 Task: Use the formula "IMSEC" in spreadsheet "Project portfolio".
Action: Mouse moved to (663, 304)
Screenshot: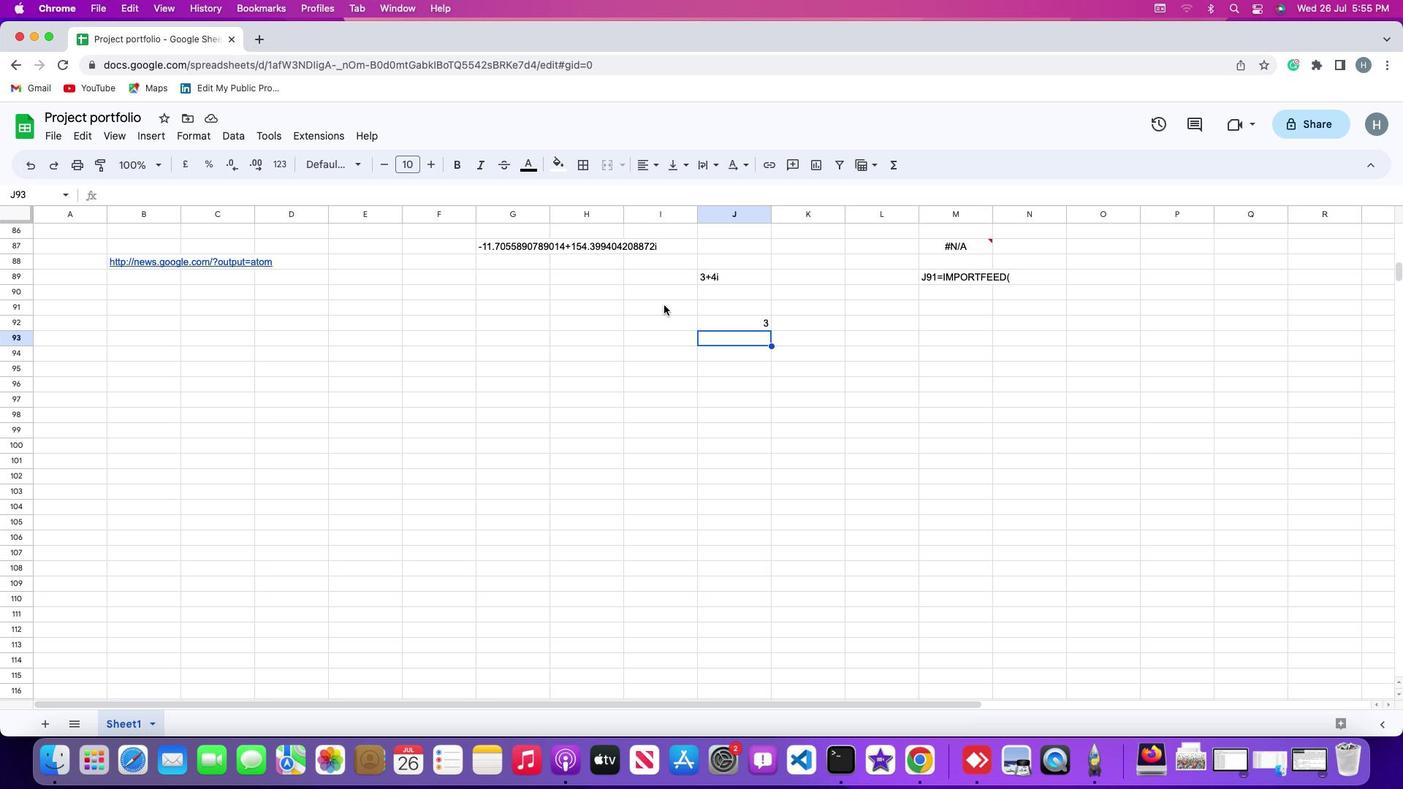 
Action: Mouse pressed left at (663, 304)
Screenshot: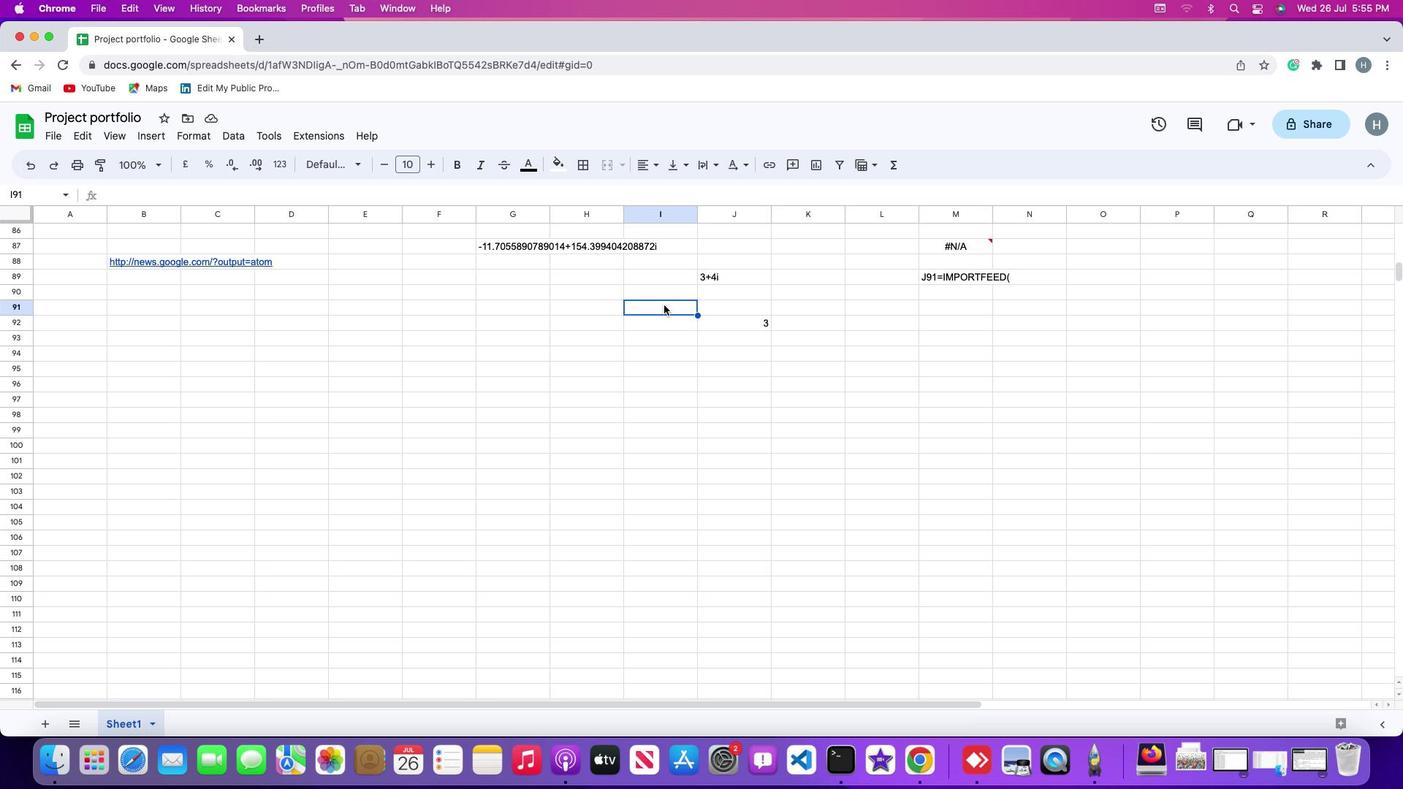 
Action: Mouse moved to (152, 138)
Screenshot: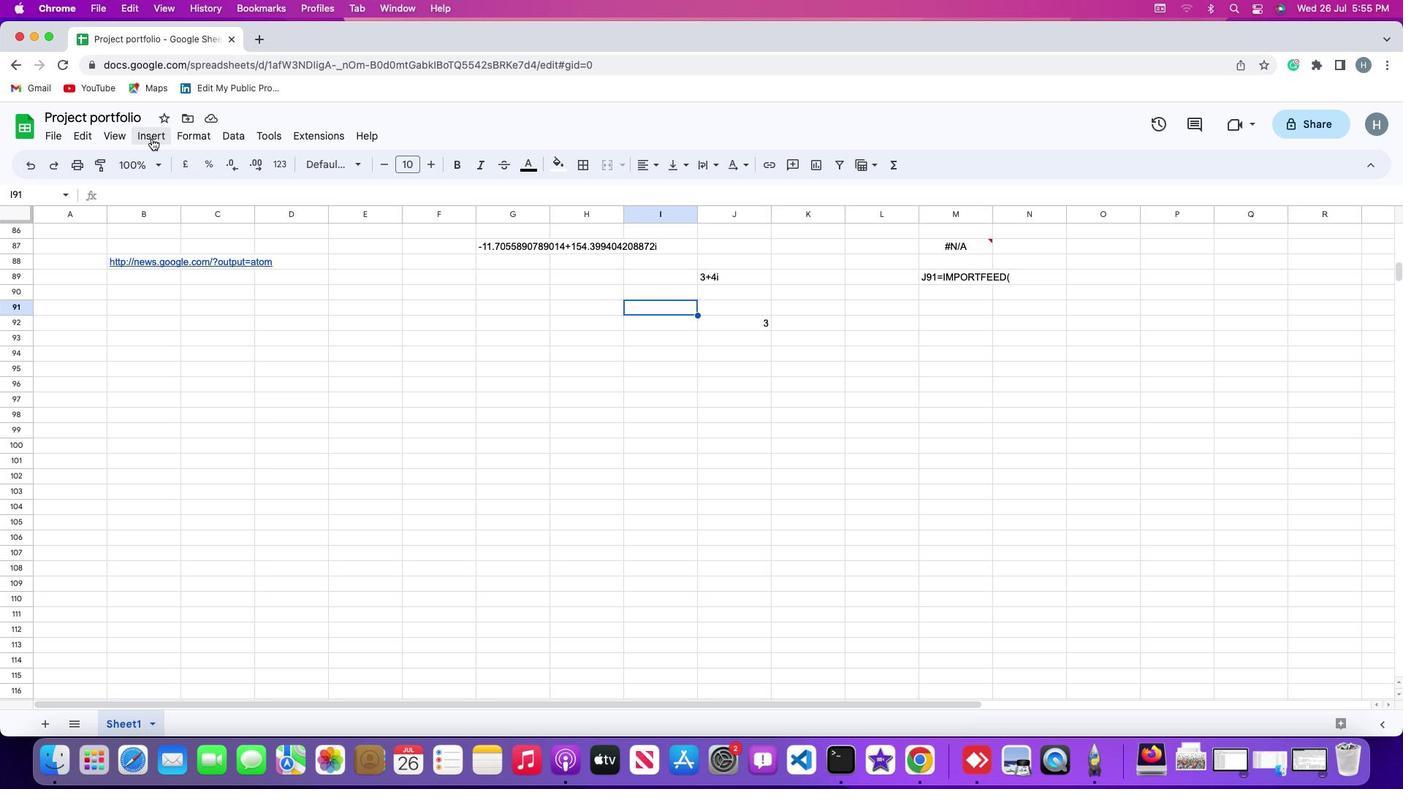 
Action: Mouse pressed left at (152, 138)
Screenshot: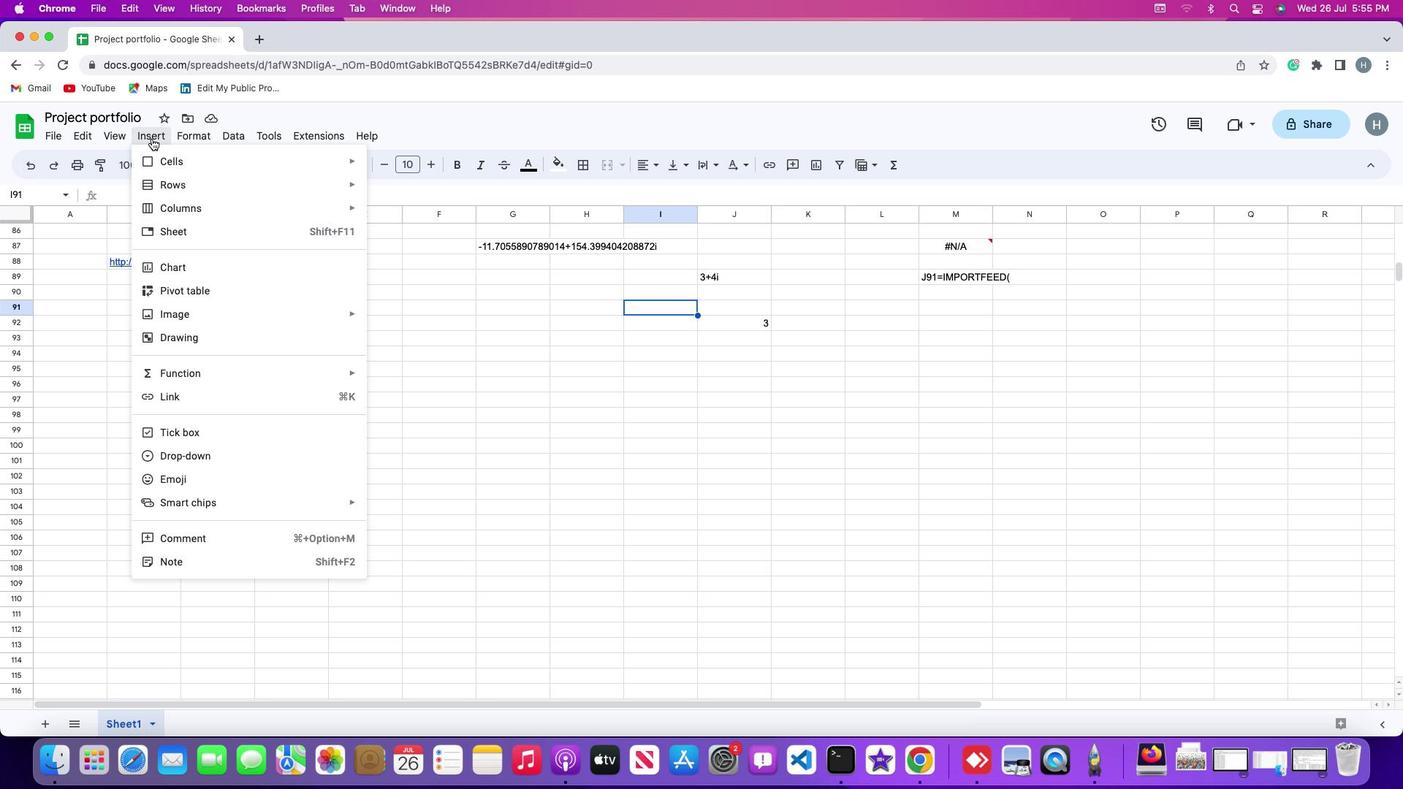 
Action: Mouse moved to (184, 369)
Screenshot: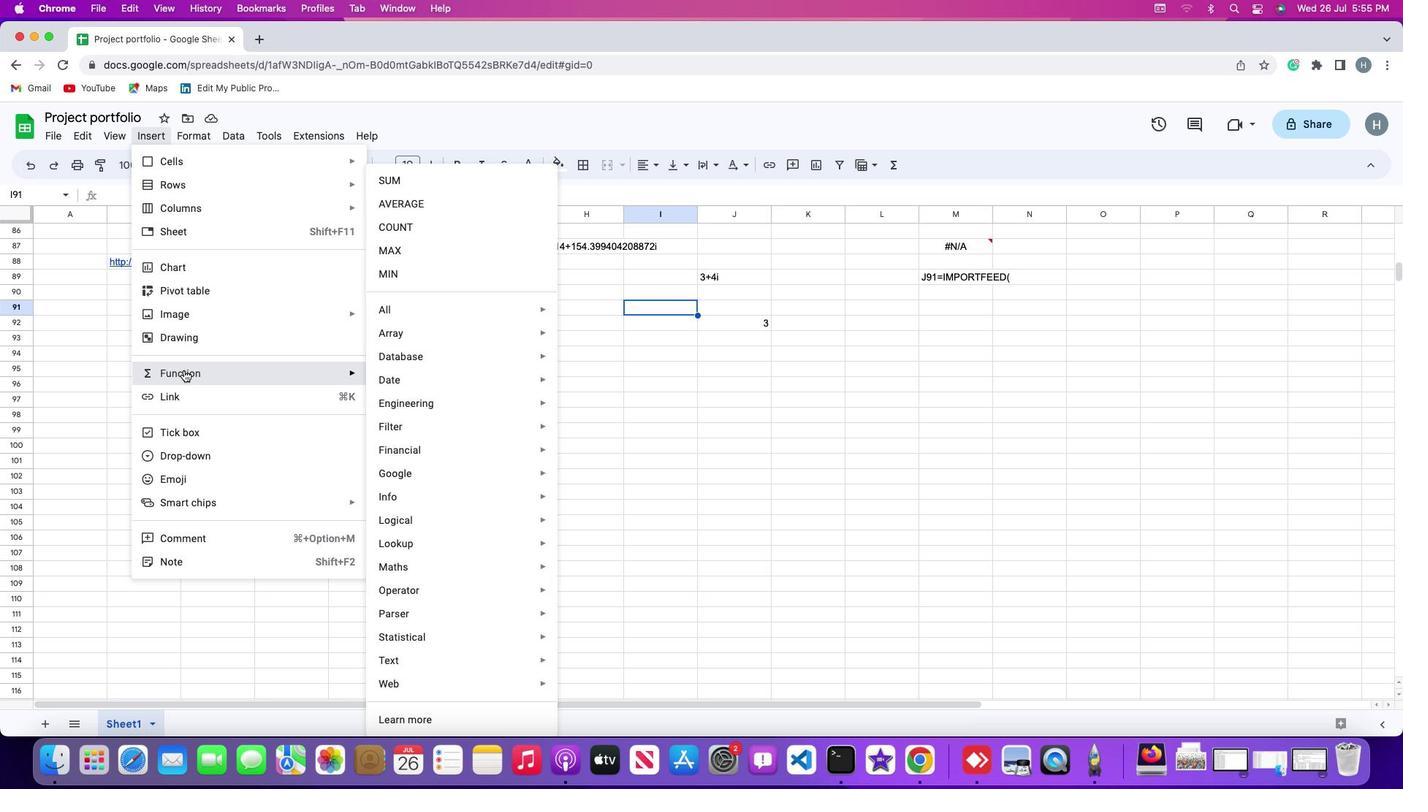 
Action: Mouse pressed left at (184, 369)
Screenshot: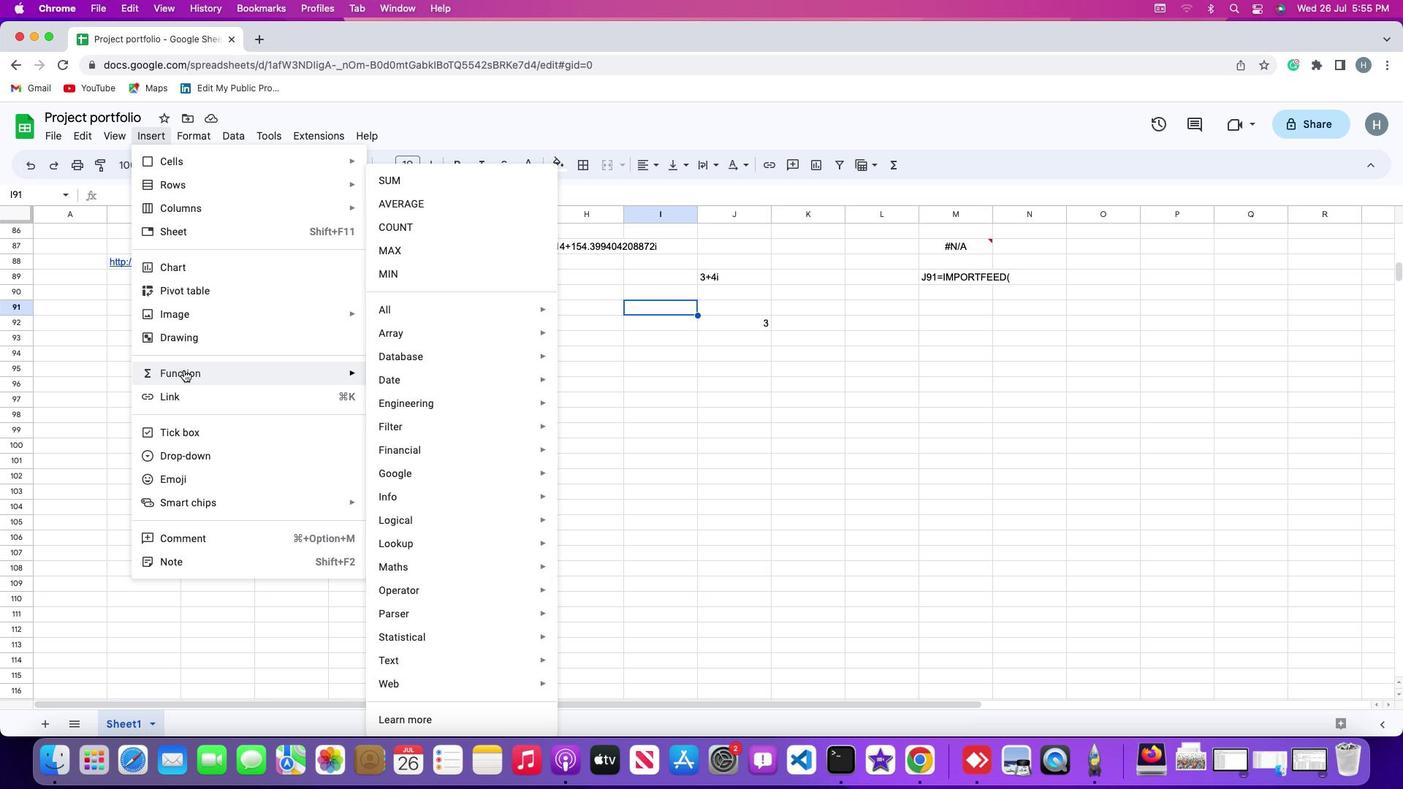 
Action: Mouse moved to (442, 312)
Screenshot: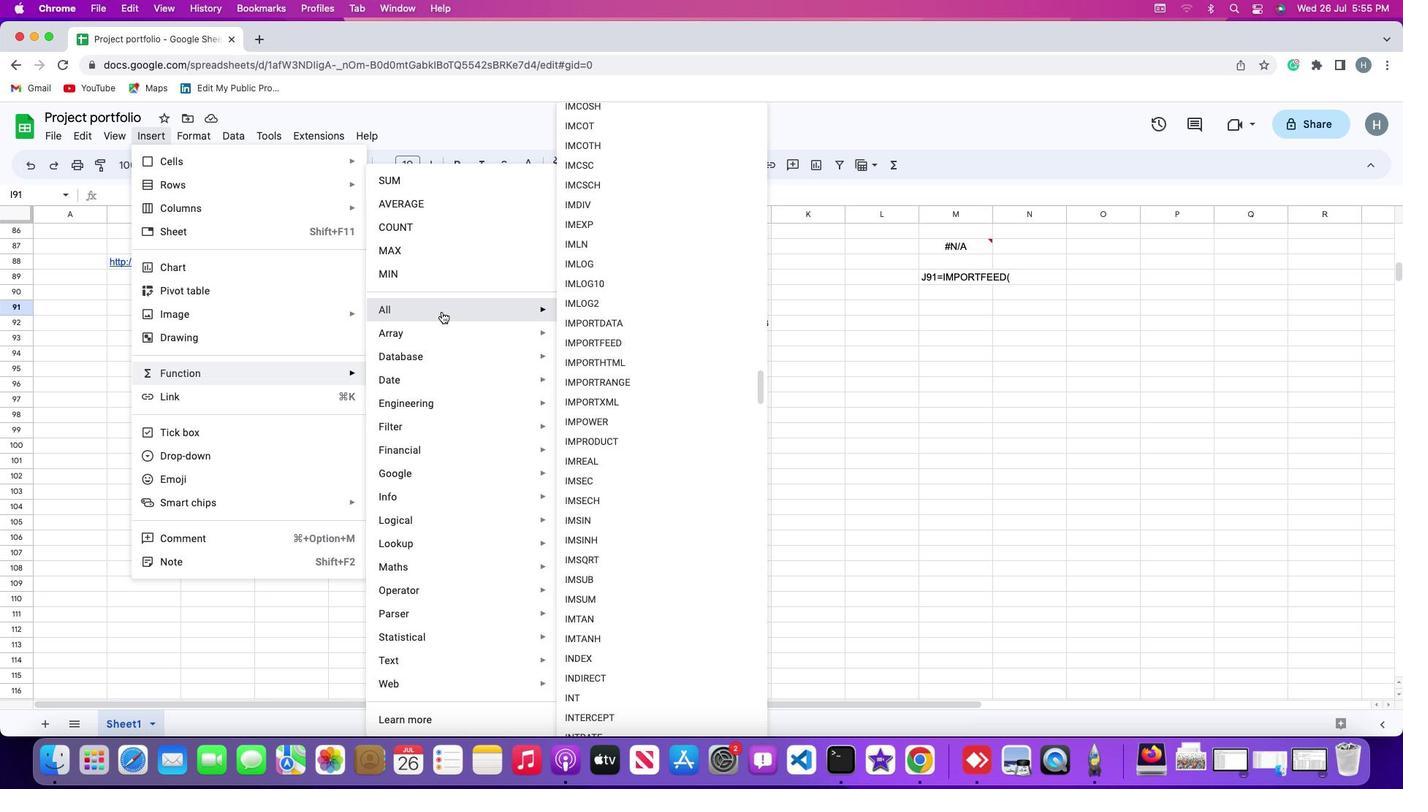 
Action: Mouse pressed left at (442, 312)
Screenshot: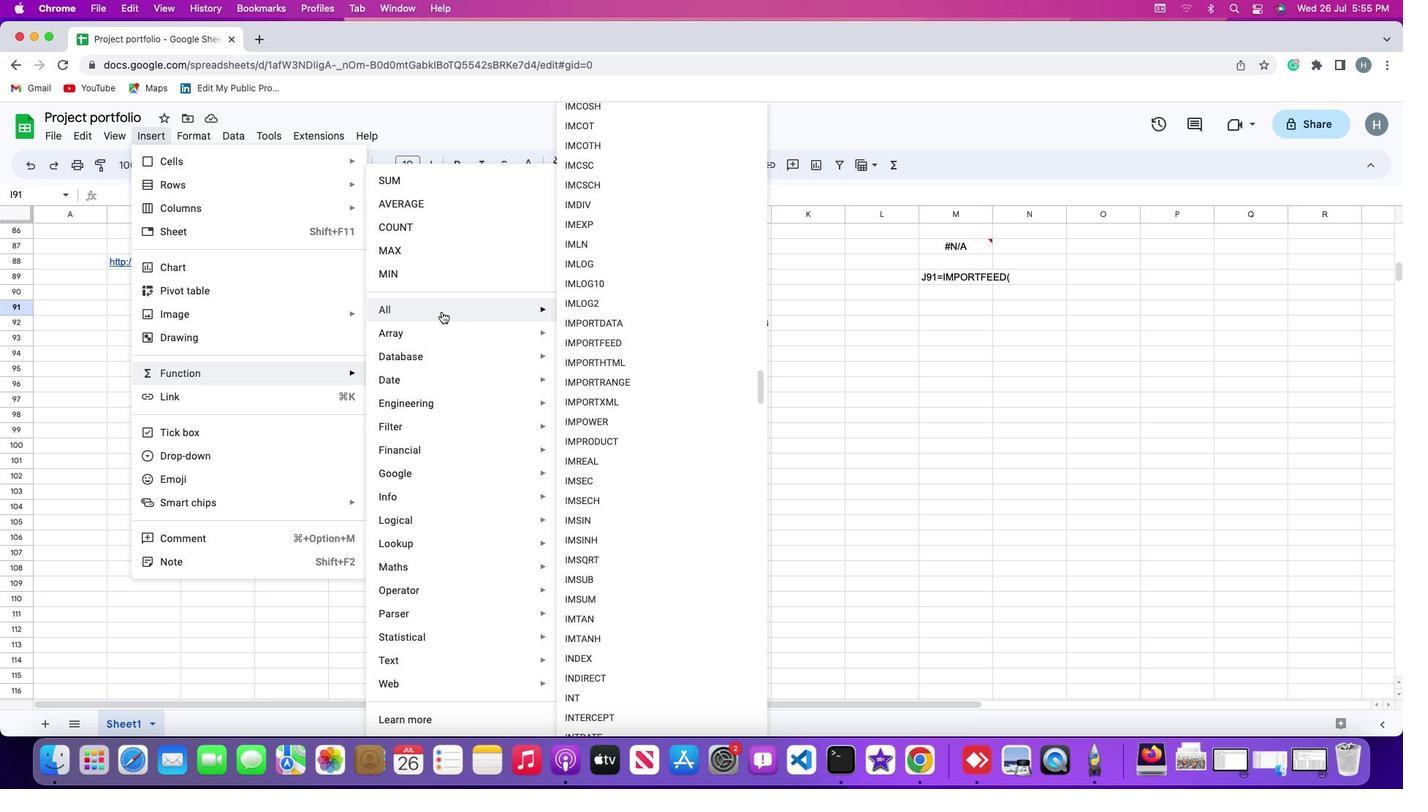
Action: Mouse moved to (619, 480)
Screenshot: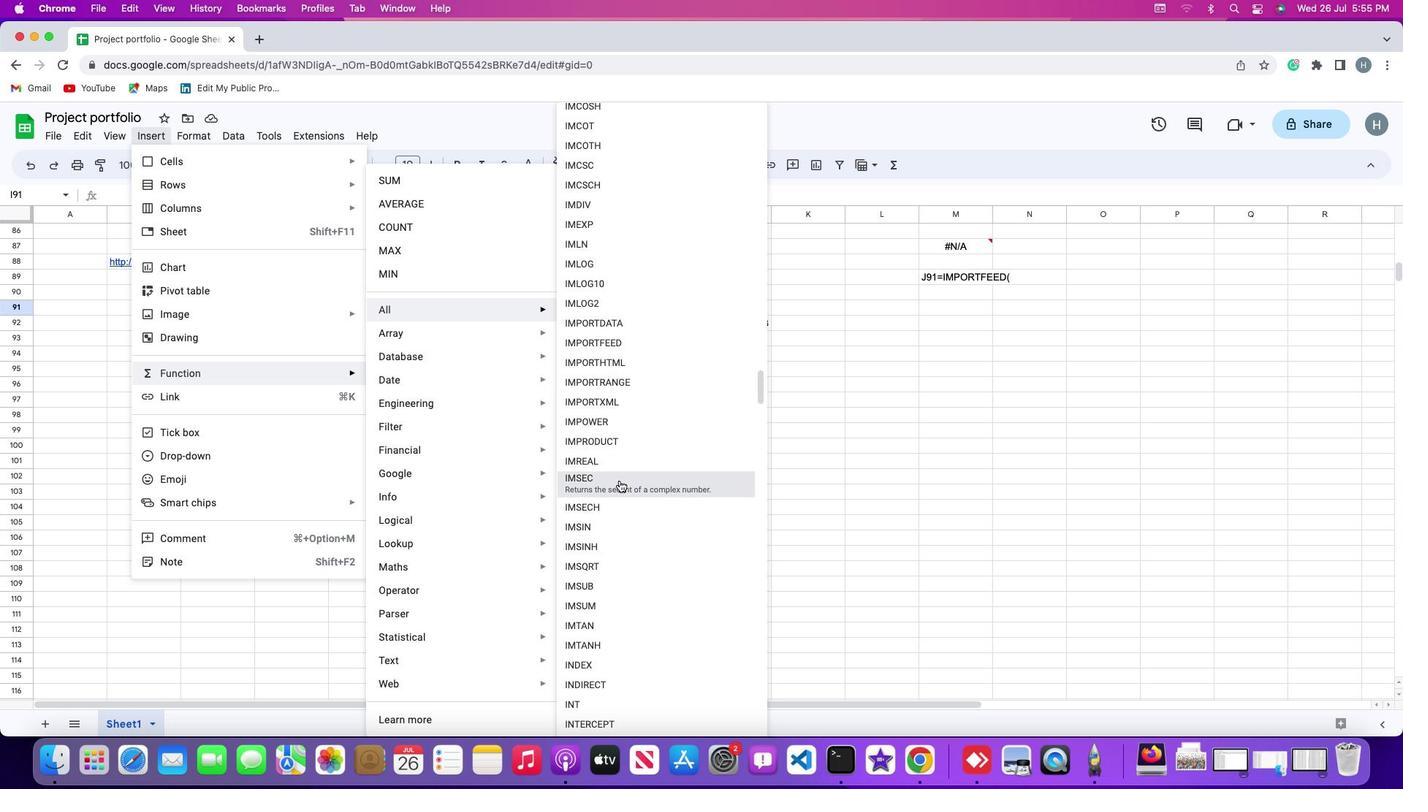 
Action: Mouse pressed left at (619, 480)
Screenshot: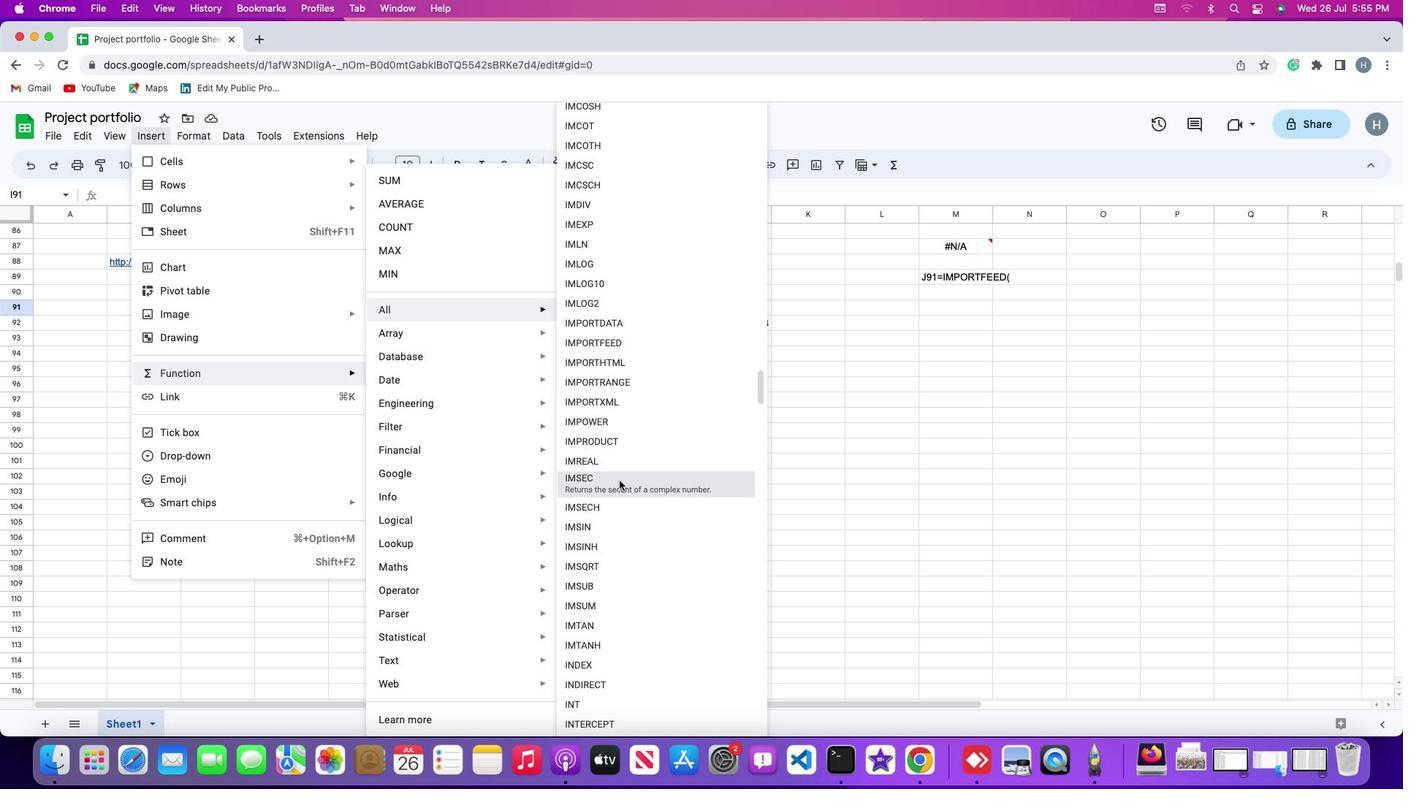 
Action: Mouse moved to (709, 277)
Screenshot: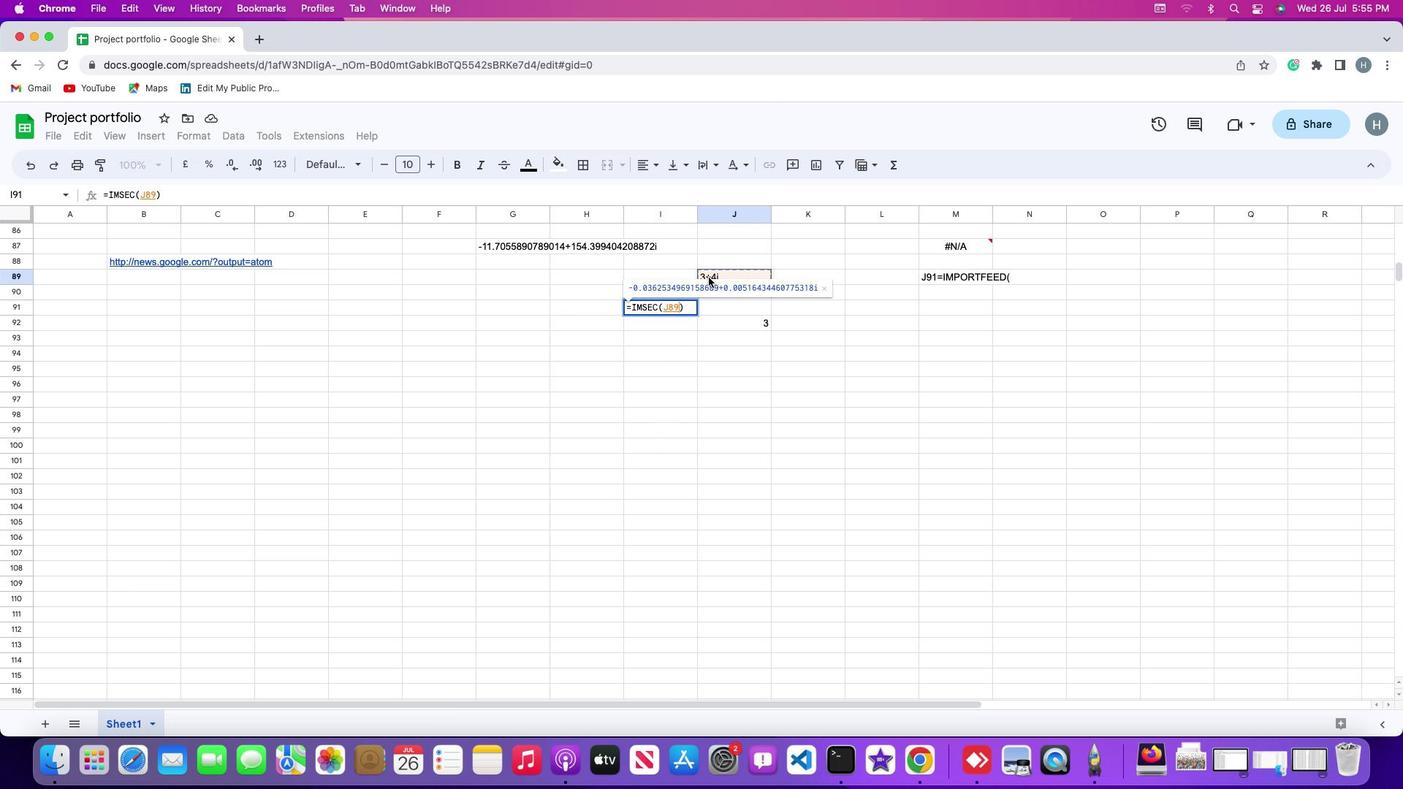 
Action: Mouse pressed left at (709, 277)
Screenshot: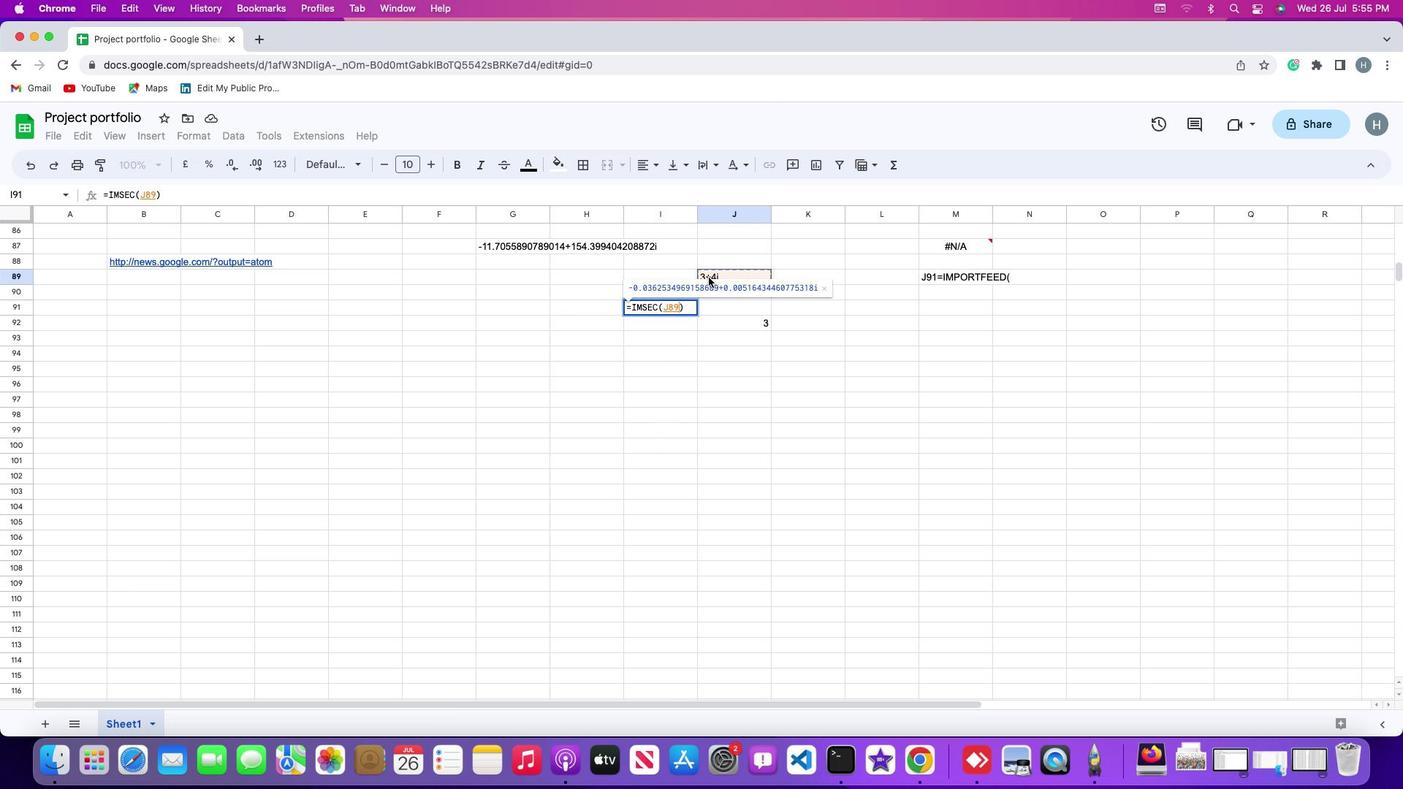 
Action: Mouse moved to (709, 279)
Screenshot: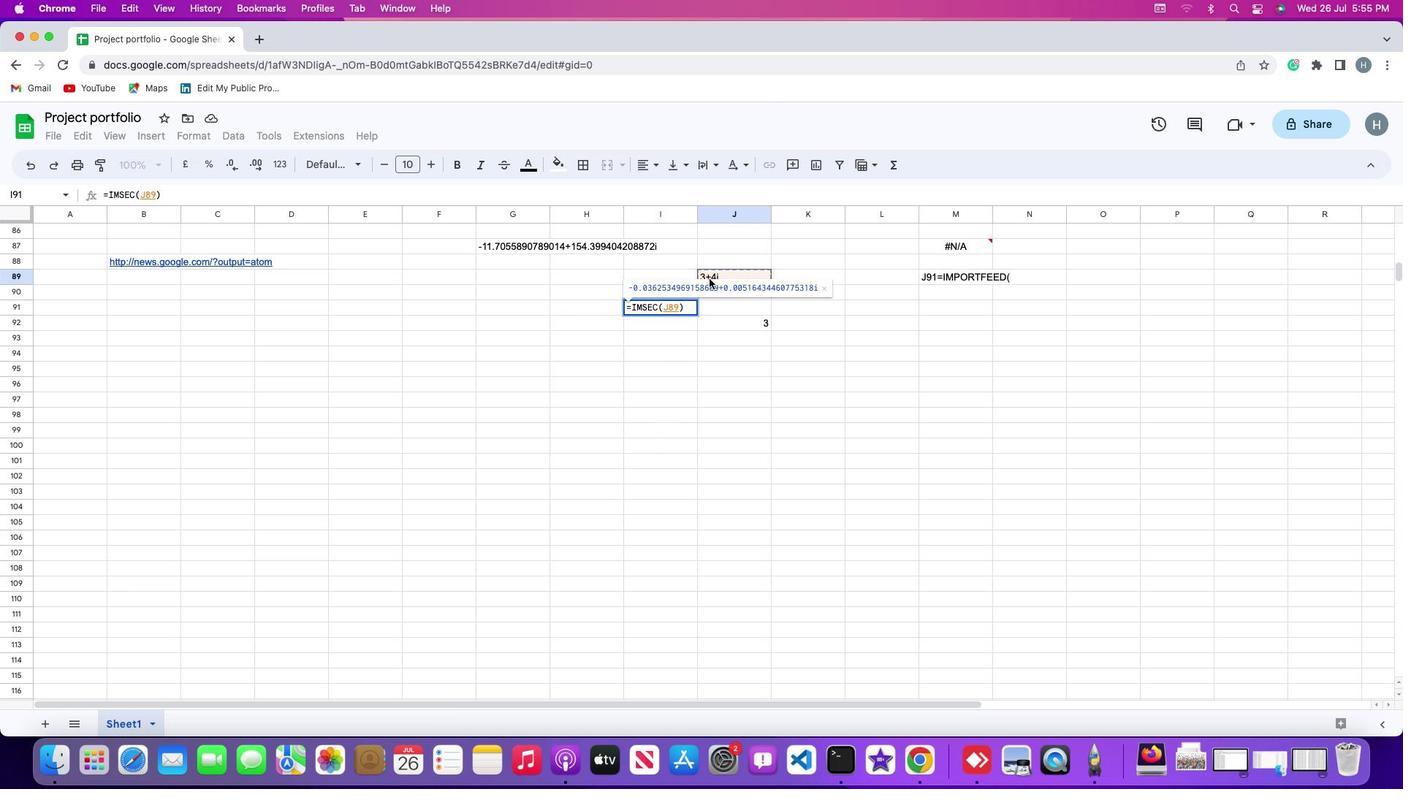 
Action: Key pressed Key.enter
Screenshot: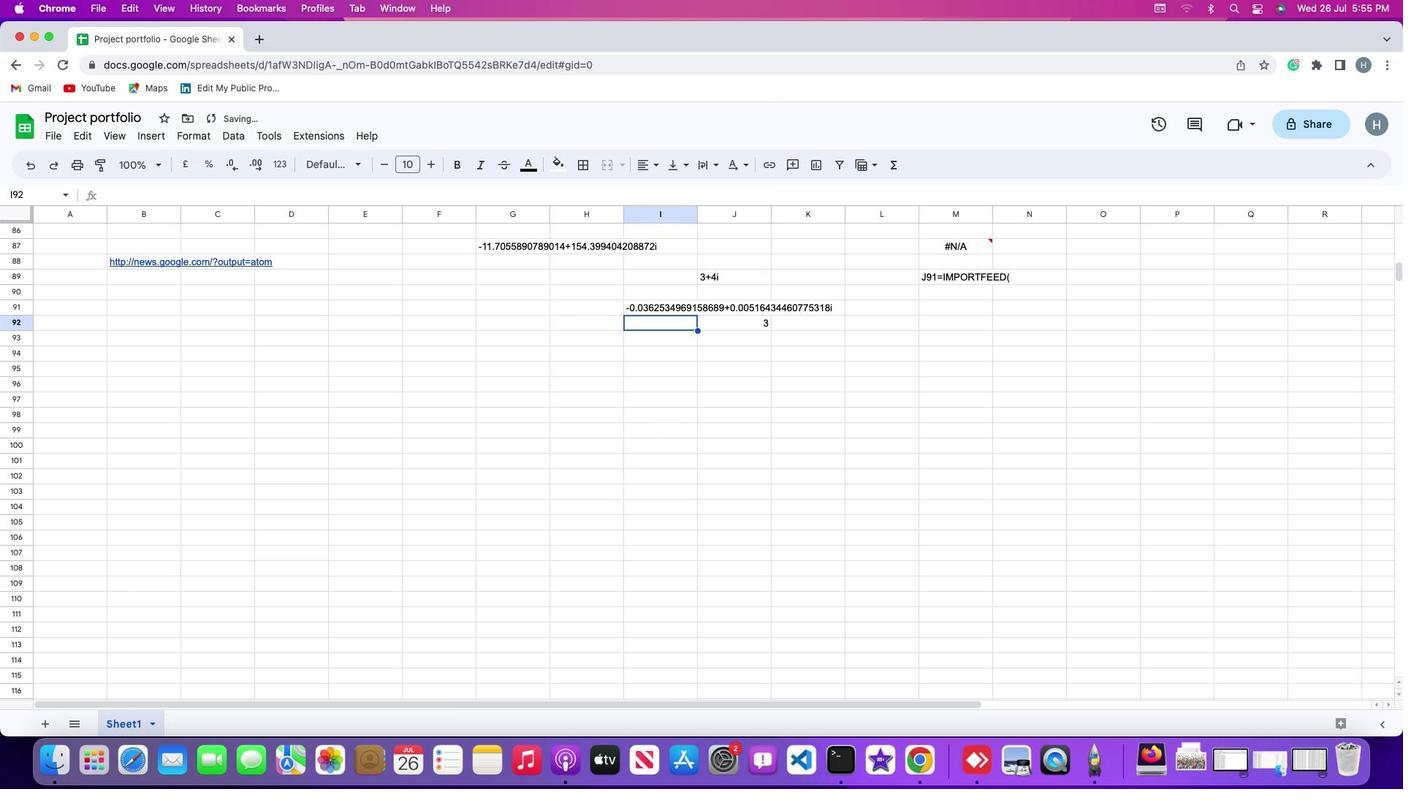 
Action: Mouse moved to (709, 279)
Screenshot: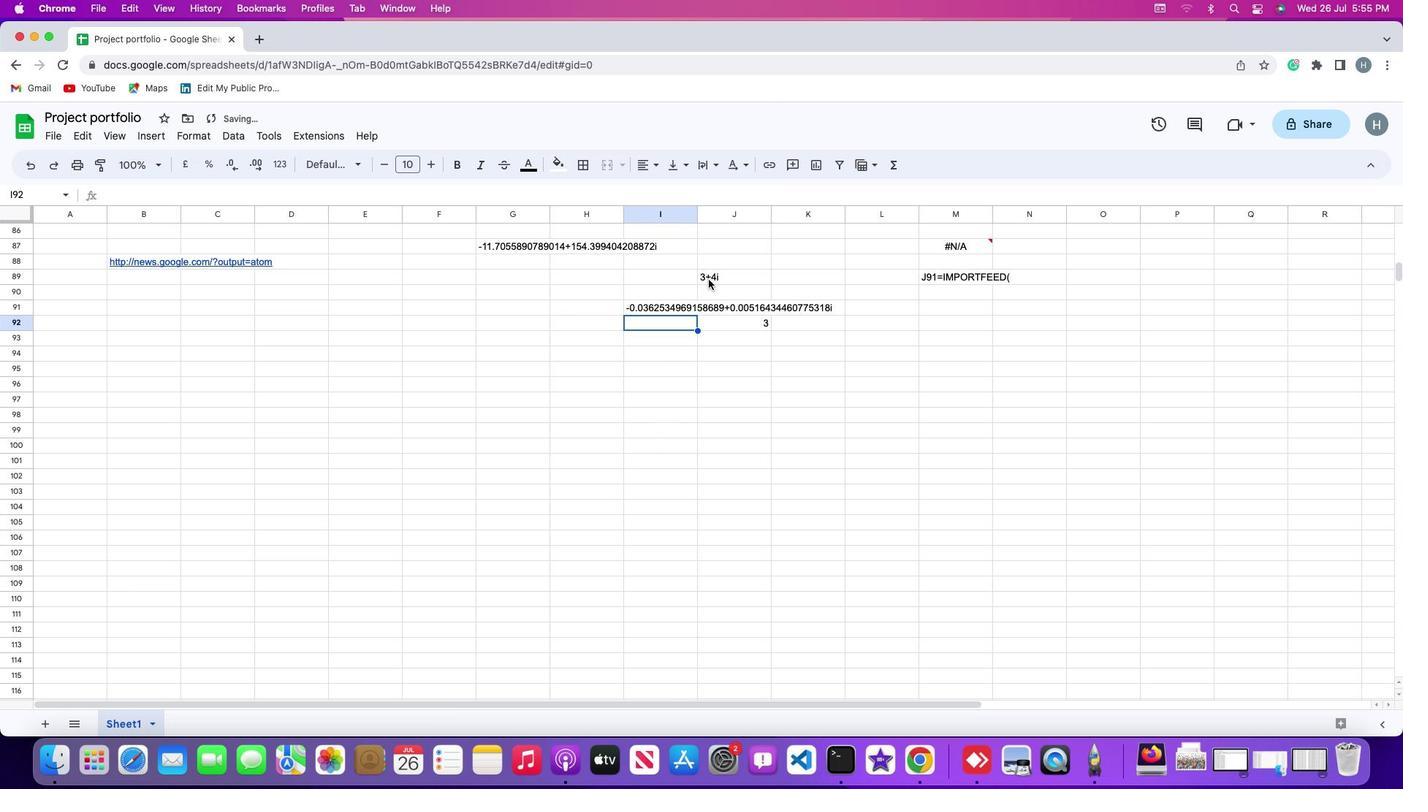 
